Task: change the paper size with "Tabloid (11"x17")" in print settings.
Action: Mouse moved to (129, 138)
Screenshot: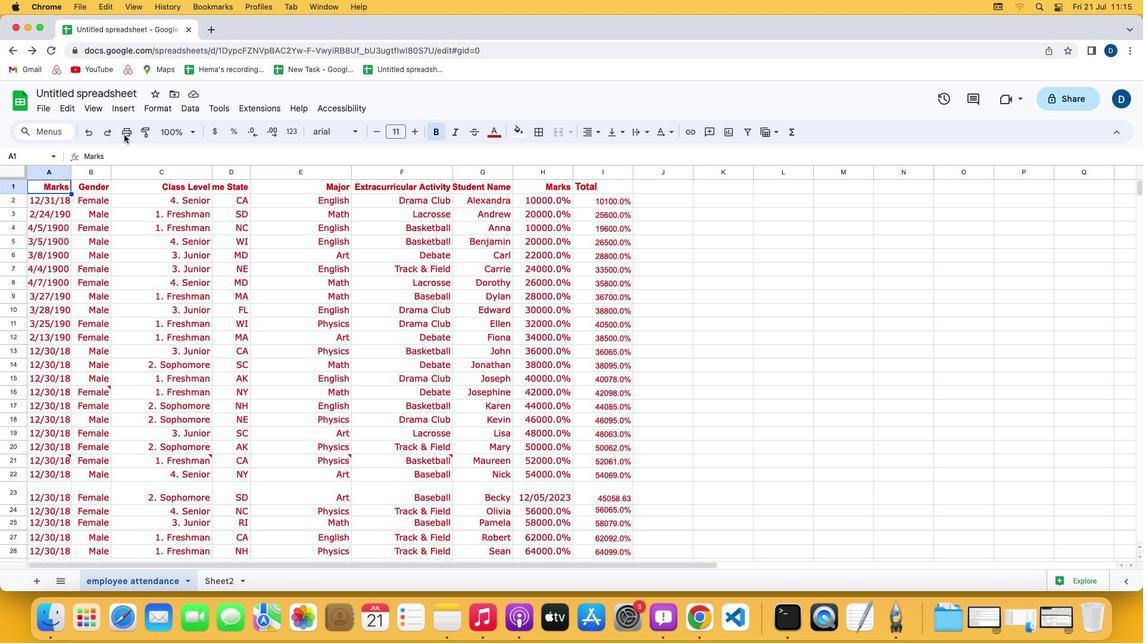 
Action: Mouse pressed left at (129, 138)
Screenshot: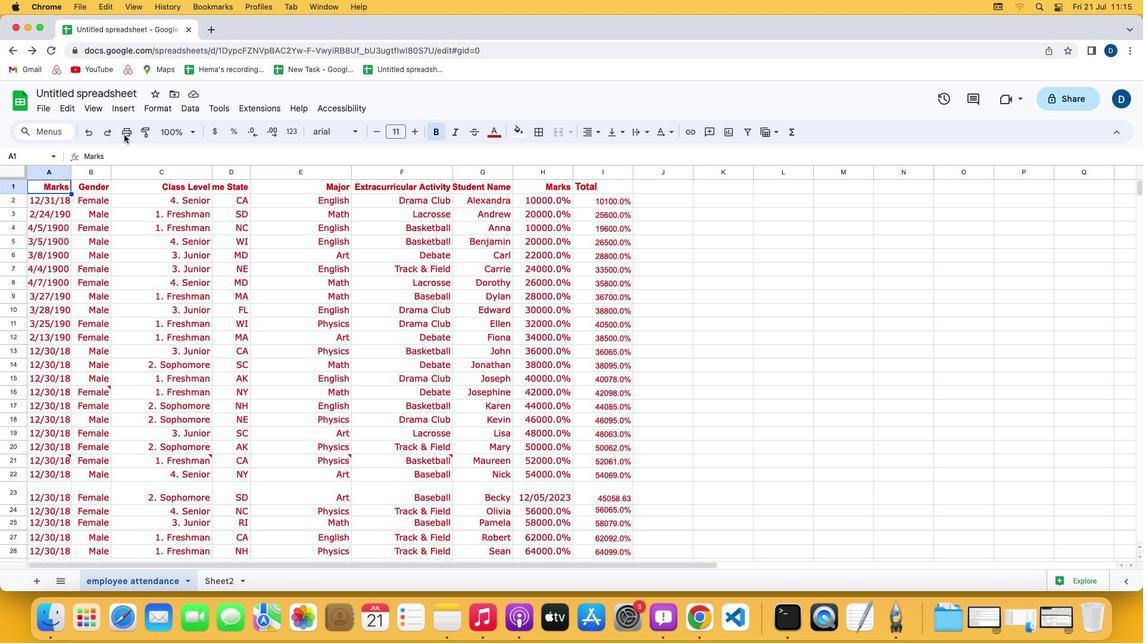 
Action: Mouse moved to (125, 131)
Screenshot: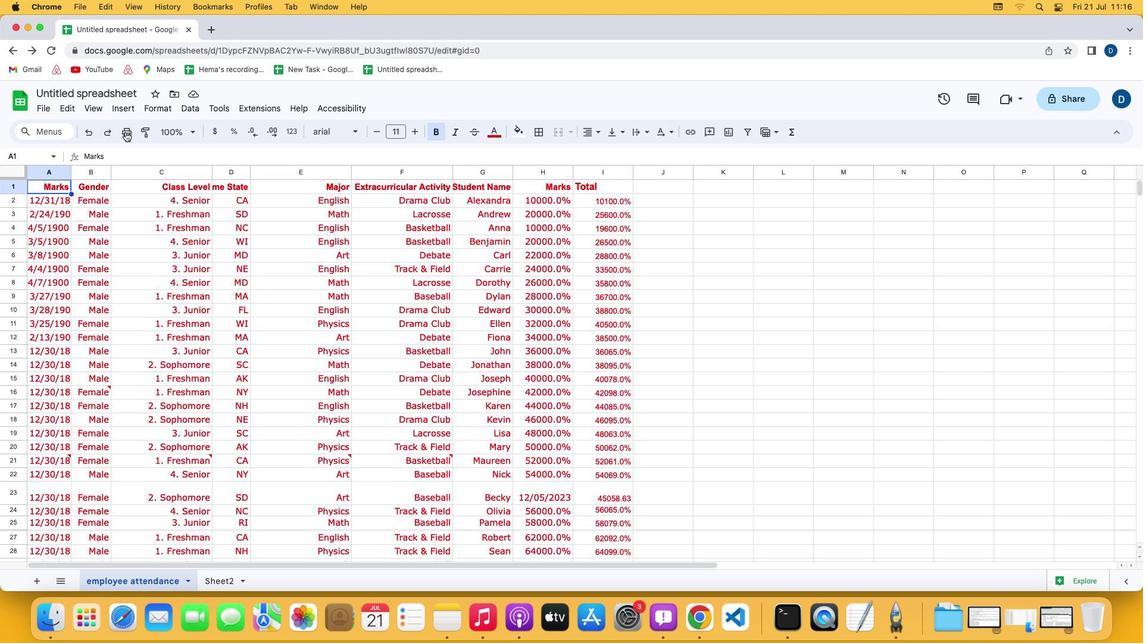 
Action: Mouse pressed left at (125, 131)
Screenshot: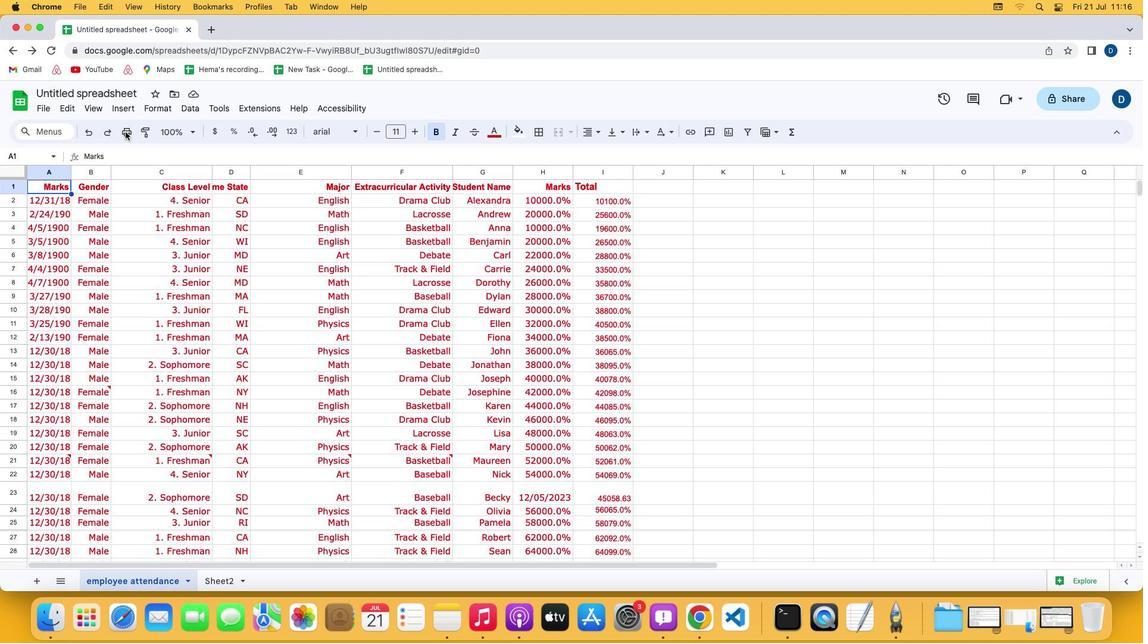 
Action: Mouse moved to (1106, 214)
Screenshot: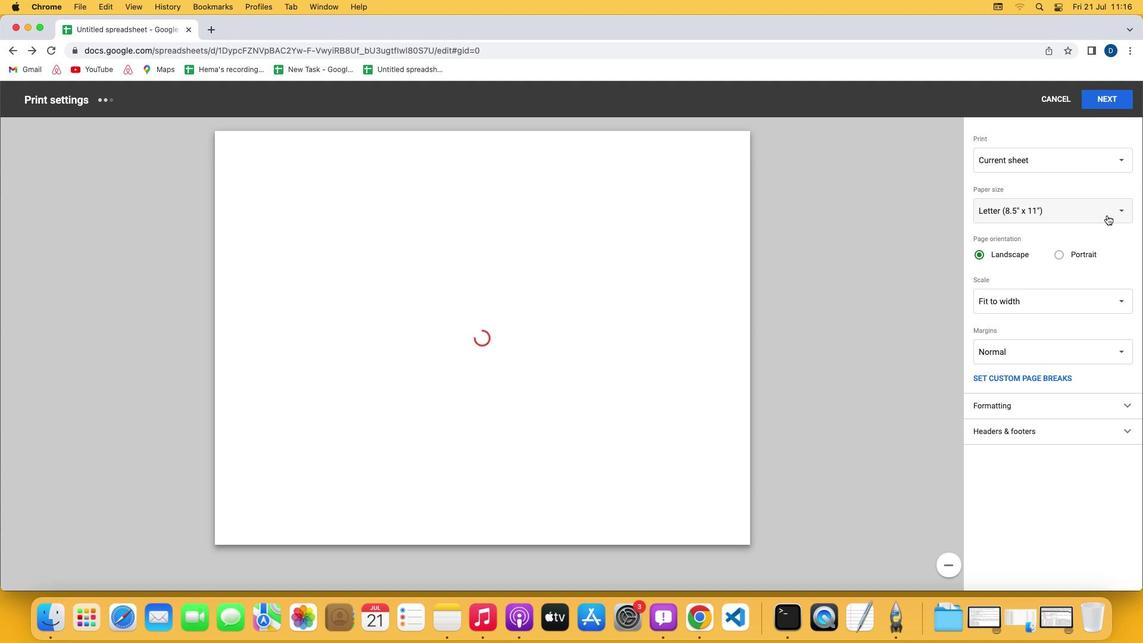
Action: Mouse pressed left at (1106, 214)
Screenshot: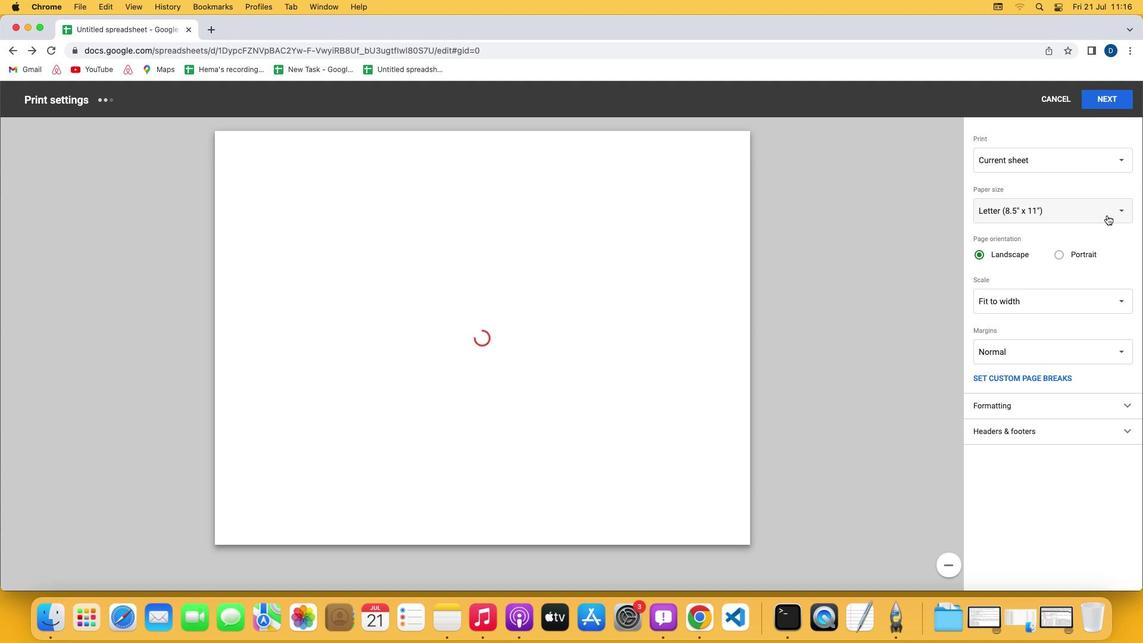 
Action: Mouse moved to (1053, 229)
Screenshot: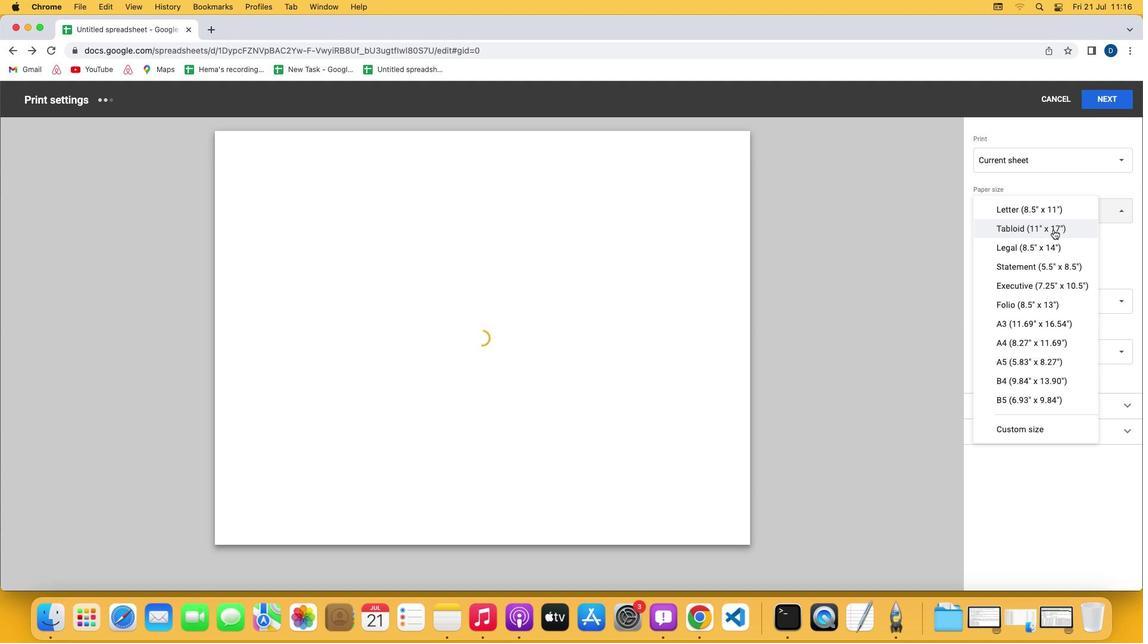 
Action: Mouse pressed left at (1053, 229)
Screenshot: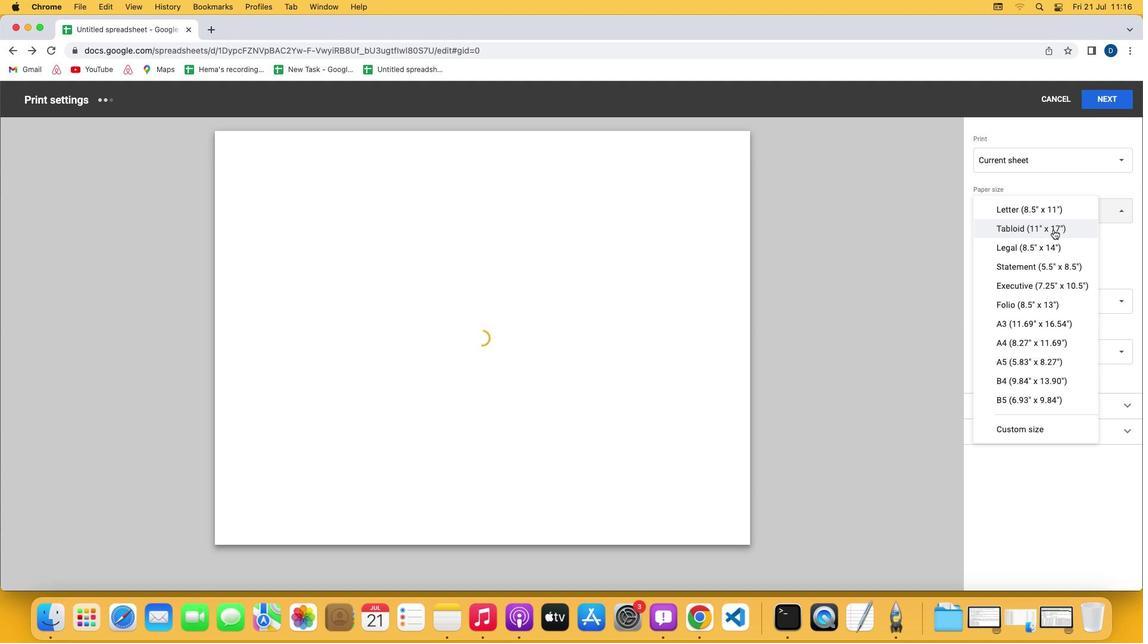 
